 Task: Change theme to plum.
Action: Mouse moved to (462, 99)
Screenshot: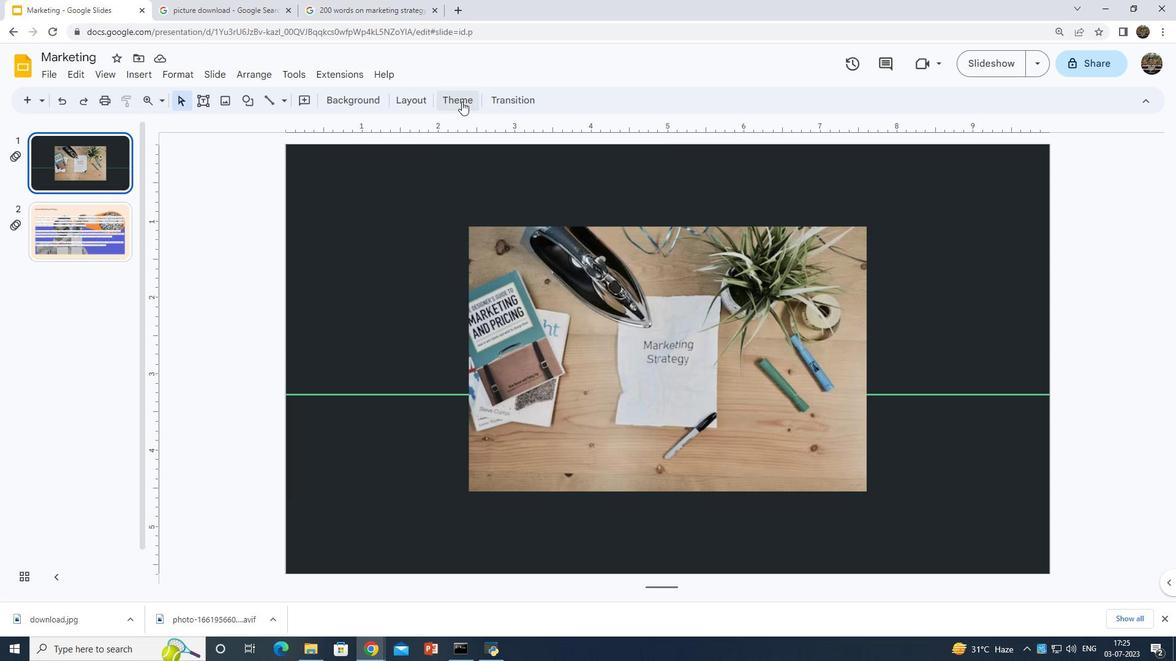 
Action: Mouse pressed left at (462, 99)
Screenshot: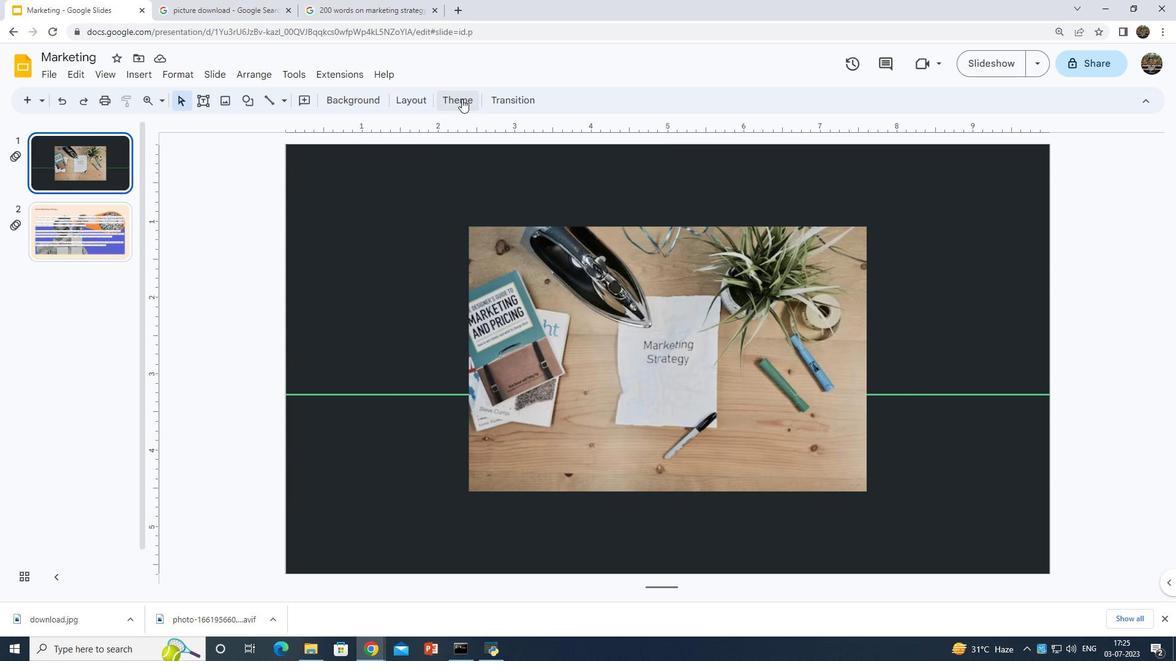 
Action: Mouse moved to (1064, 248)
Screenshot: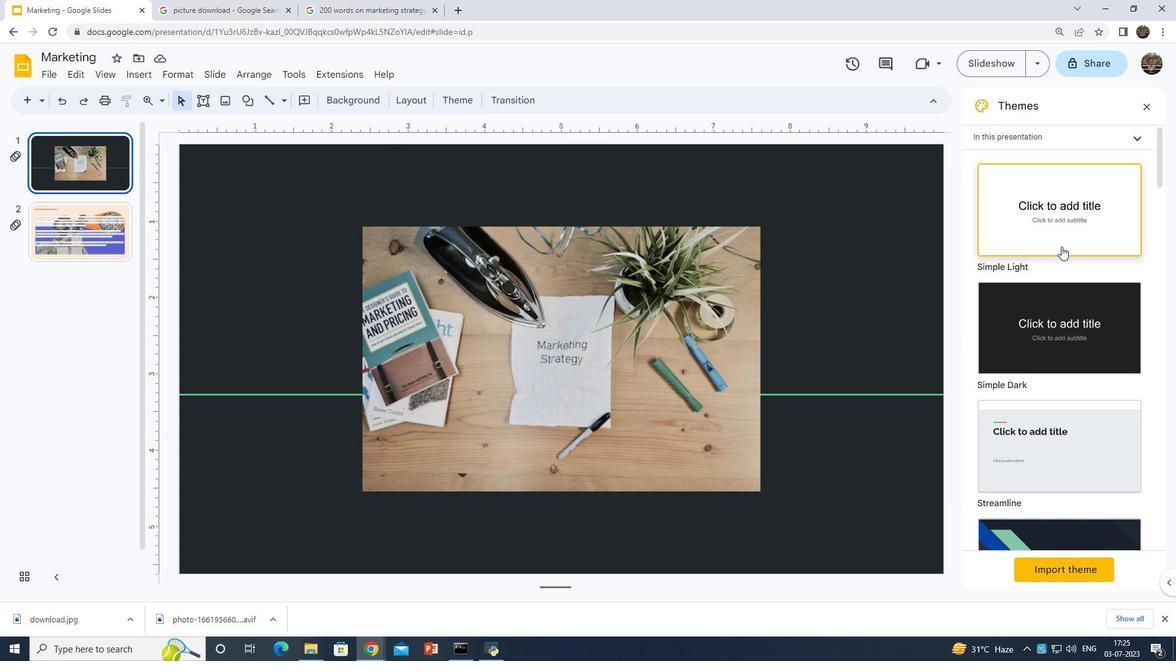 
Action: Mouse scrolled (1064, 247) with delta (0, 0)
Screenshot: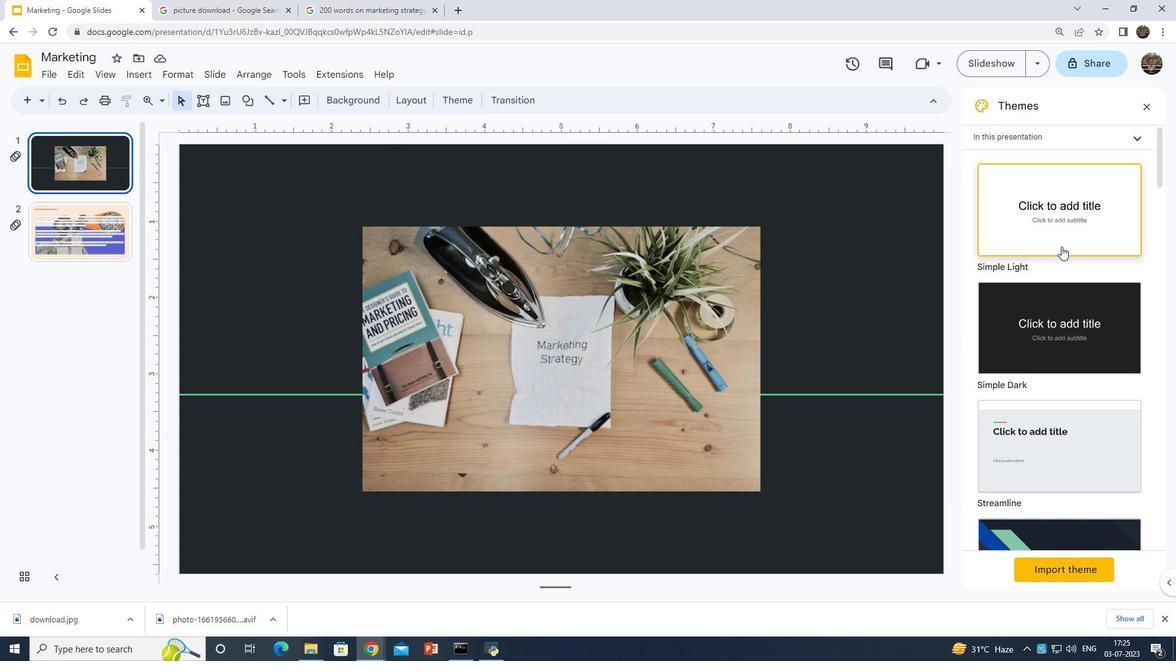 
Action: Mouse moved to (1066, 248)
Screenshot: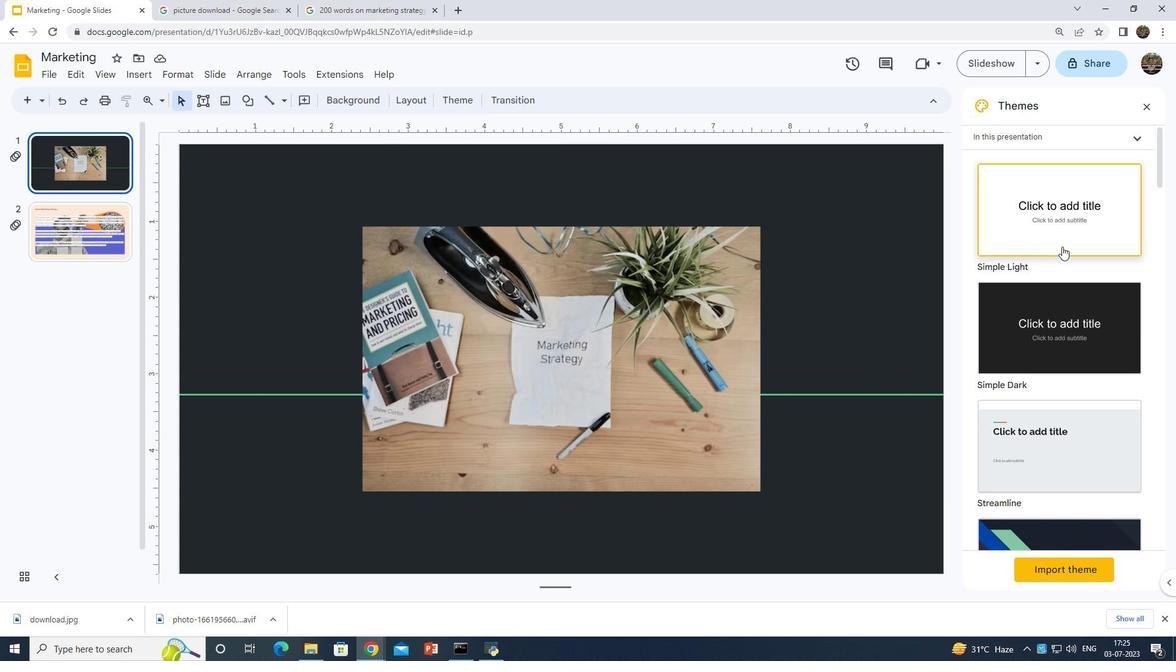 
Action: Mouse scrolled (1066, 248) with delta (0, 0)
Screenshot: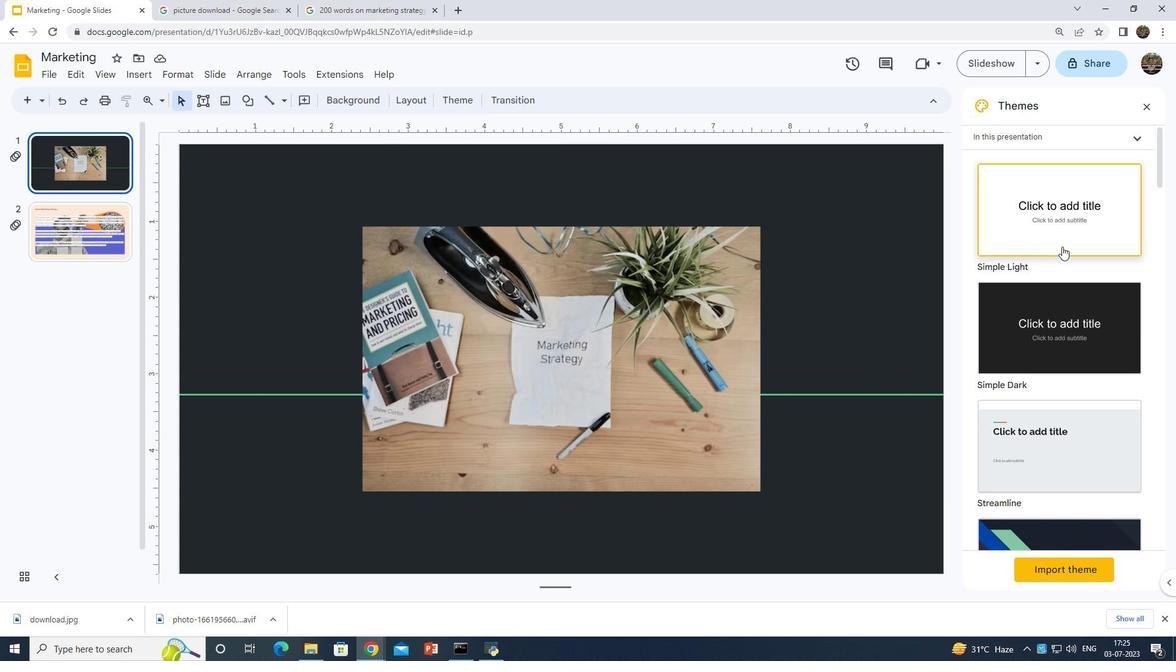 
Action: Mouse moved to (1067, 250)
Screenshot: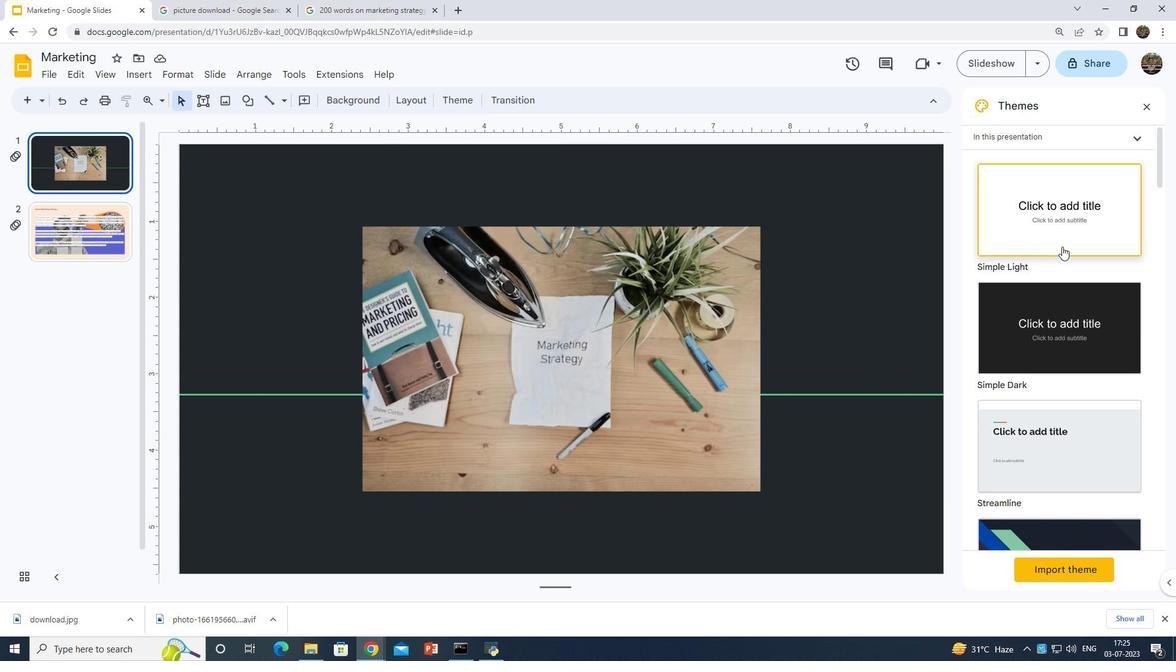 
Action: Mouse scrolled (1067, 249) with delta (0, 0)
Screenshot: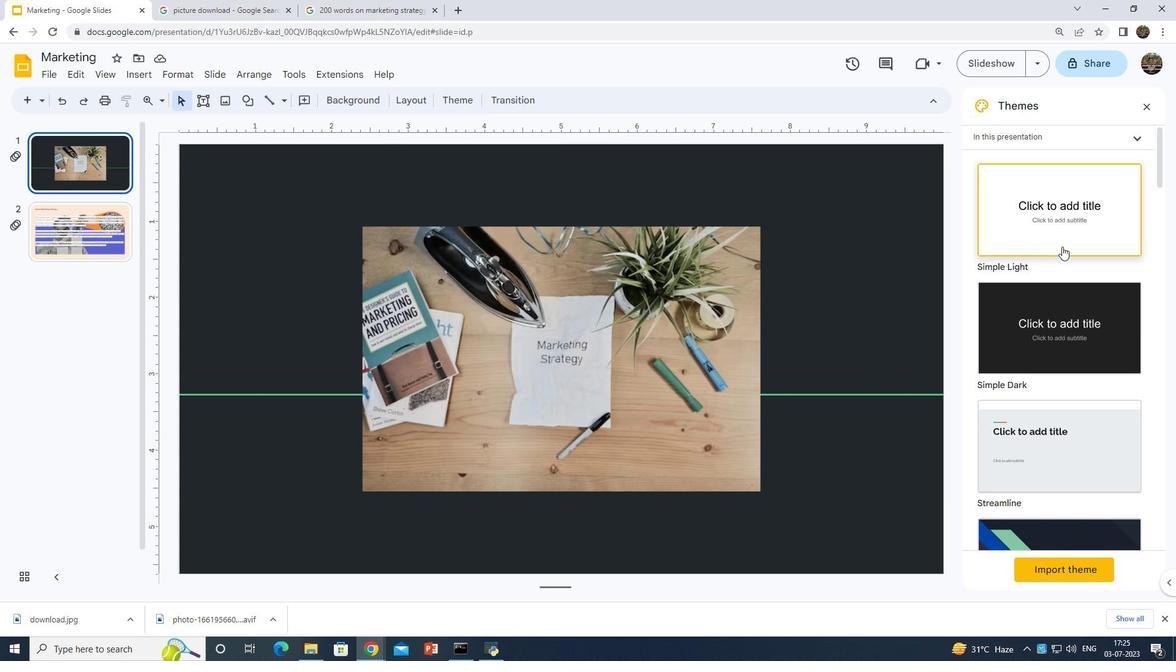 
Action: Mouse scrolled (1067, 249) with delta (0, 0)
Screenshot: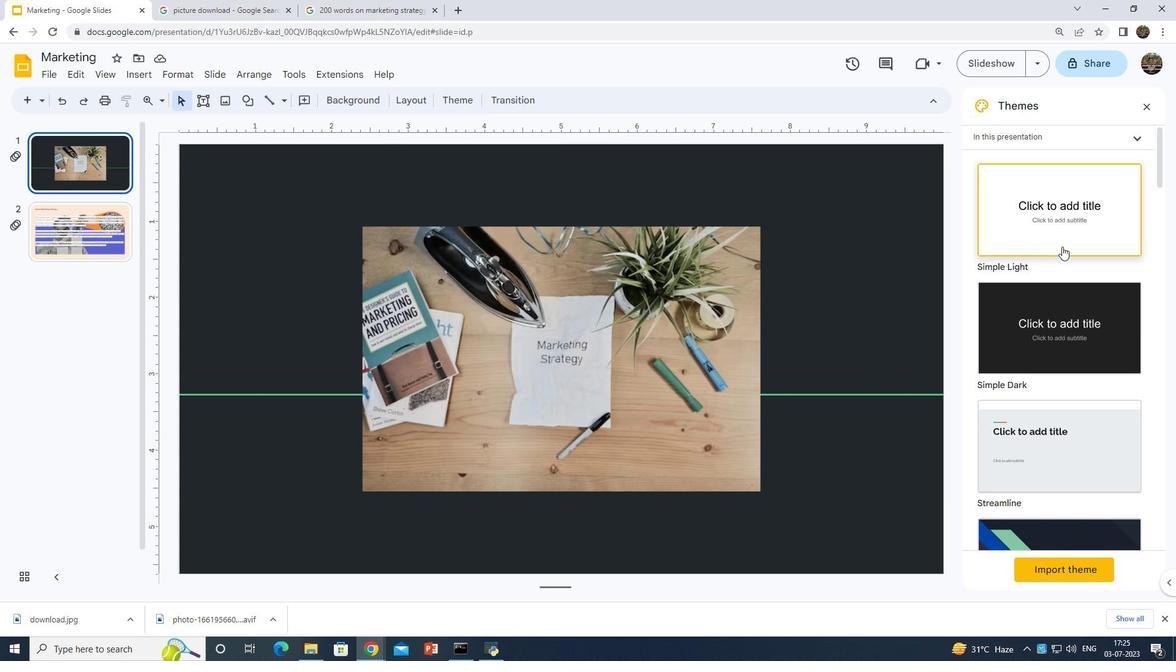 
Action: Mouse moved to (1068, 256)
Screenshot: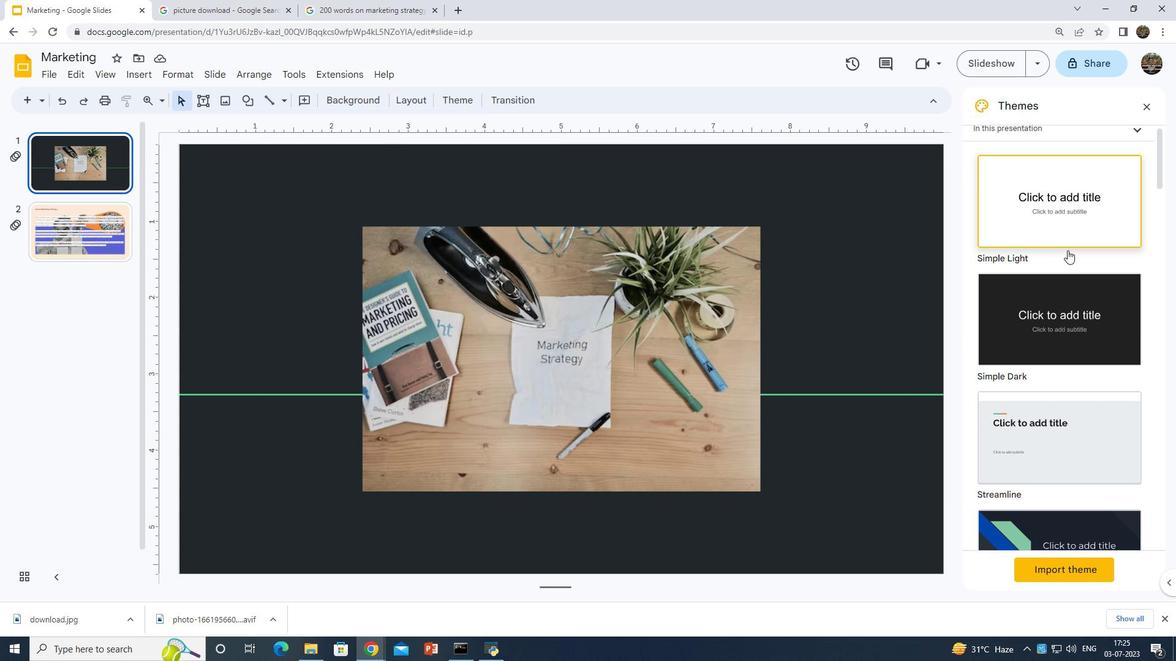 
Action: Mouse scrolled (1068, 256) with delta (0, 0)
Screenshot: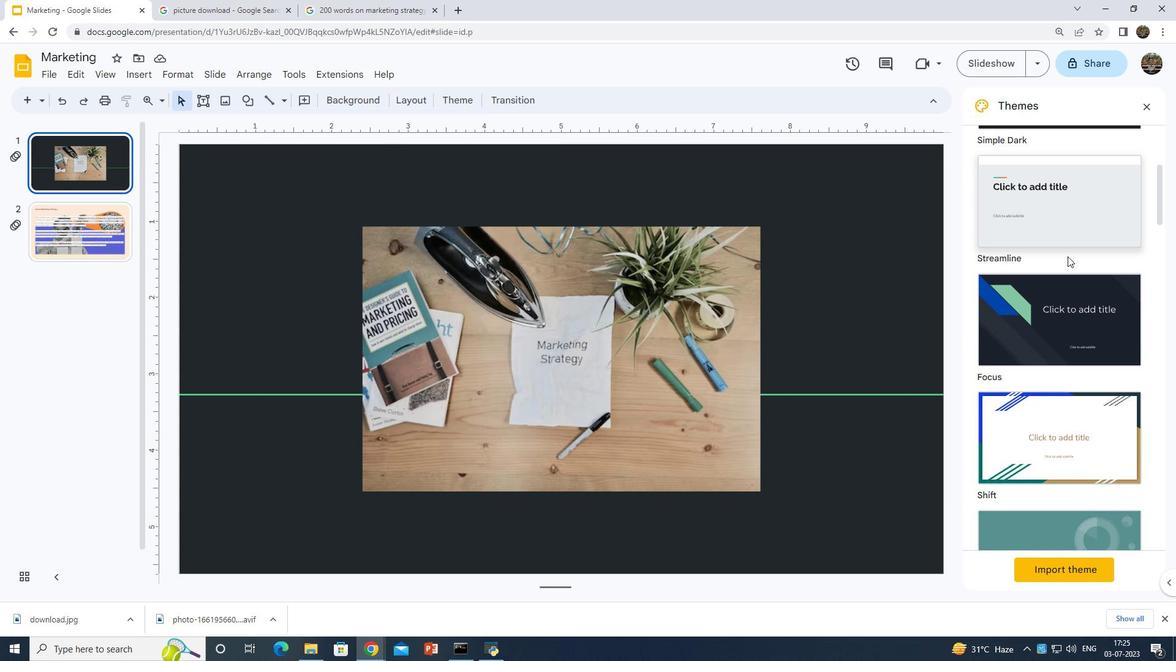 
Action: Mouse scrolled (1068, 256) with delta (0, 0)
Screenshot: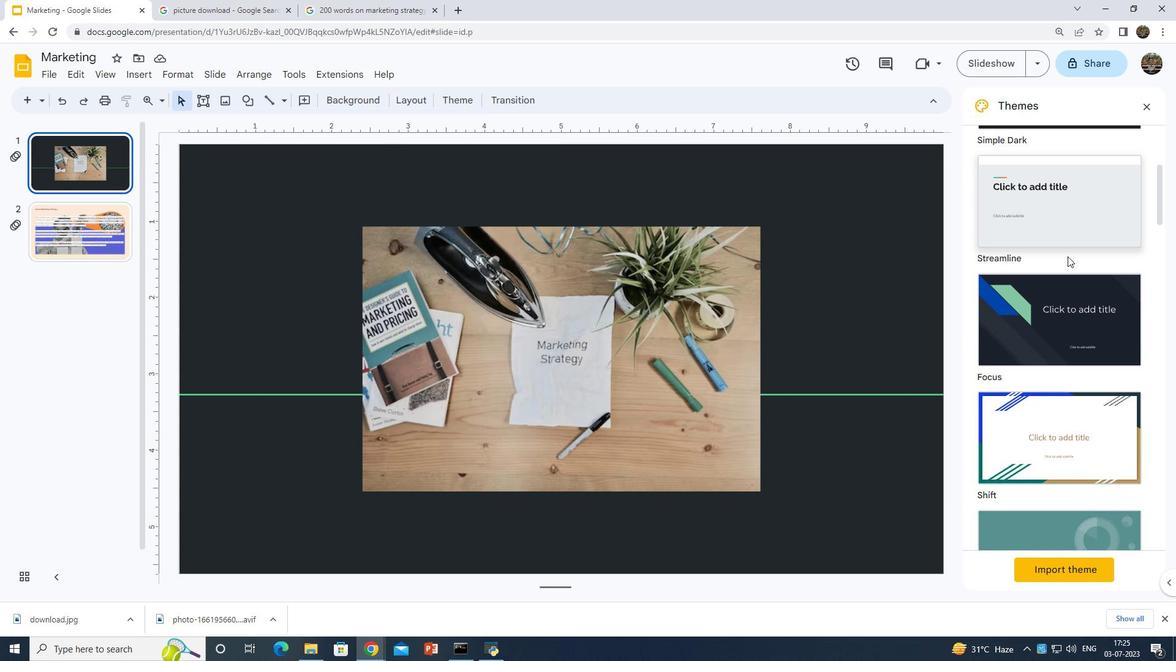 
Action: Mouse scrolled (1068, 256) with delta (0, 0)
Screenshot: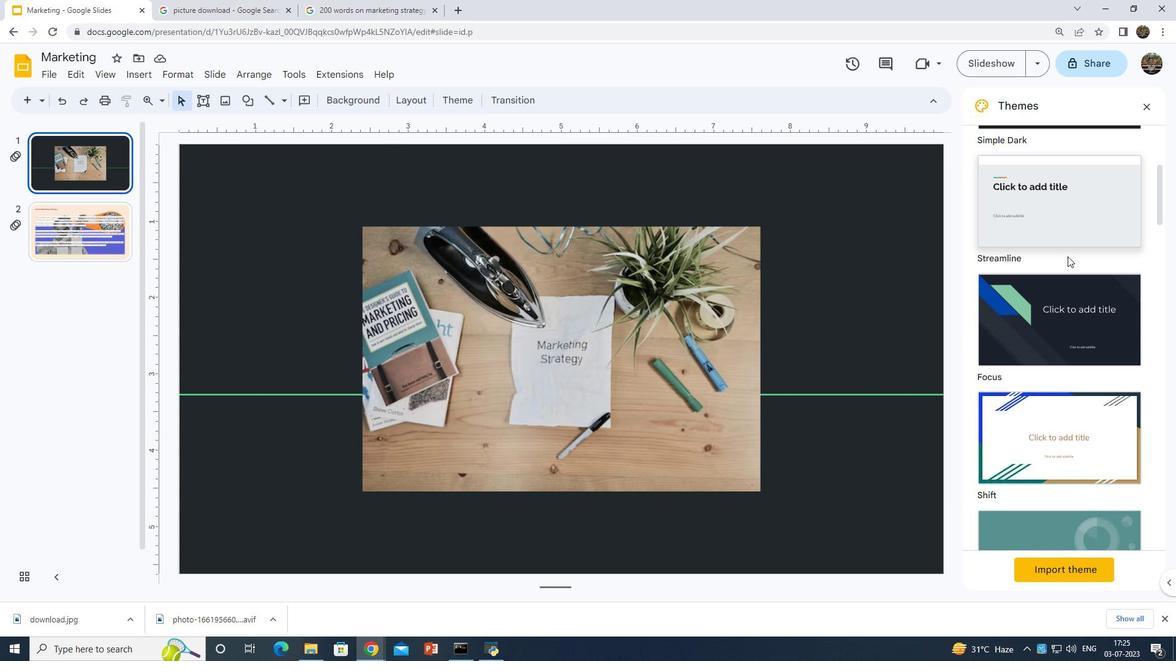 
Action: Mouse scrolled (1068, 256) with delta (0, 0)
Screenshot: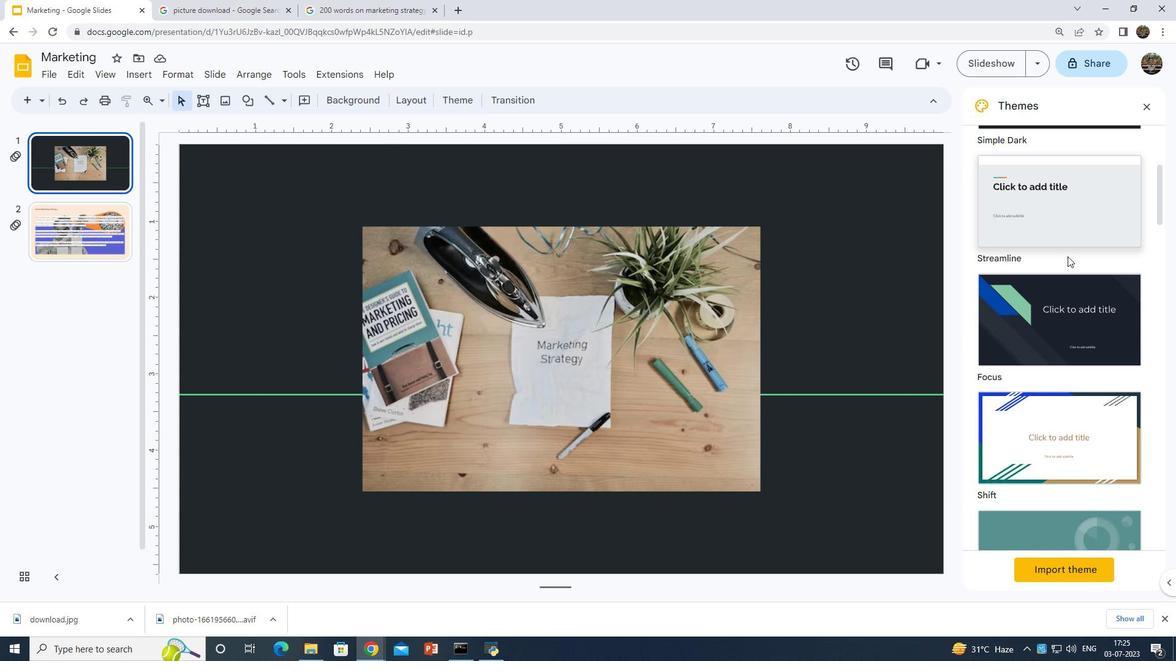 
Action: Mouse scrolled (1068, 256) with delta (0, 0)
Screenshot: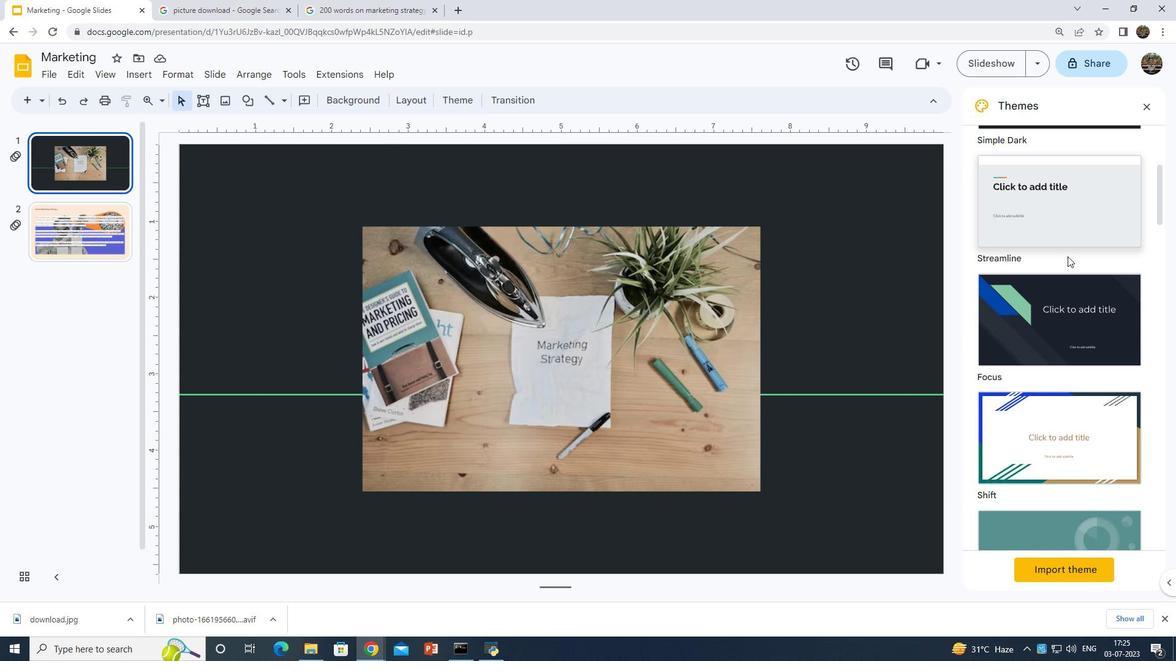 
Action: Mouse moved to (1068, 256)
Screenshot: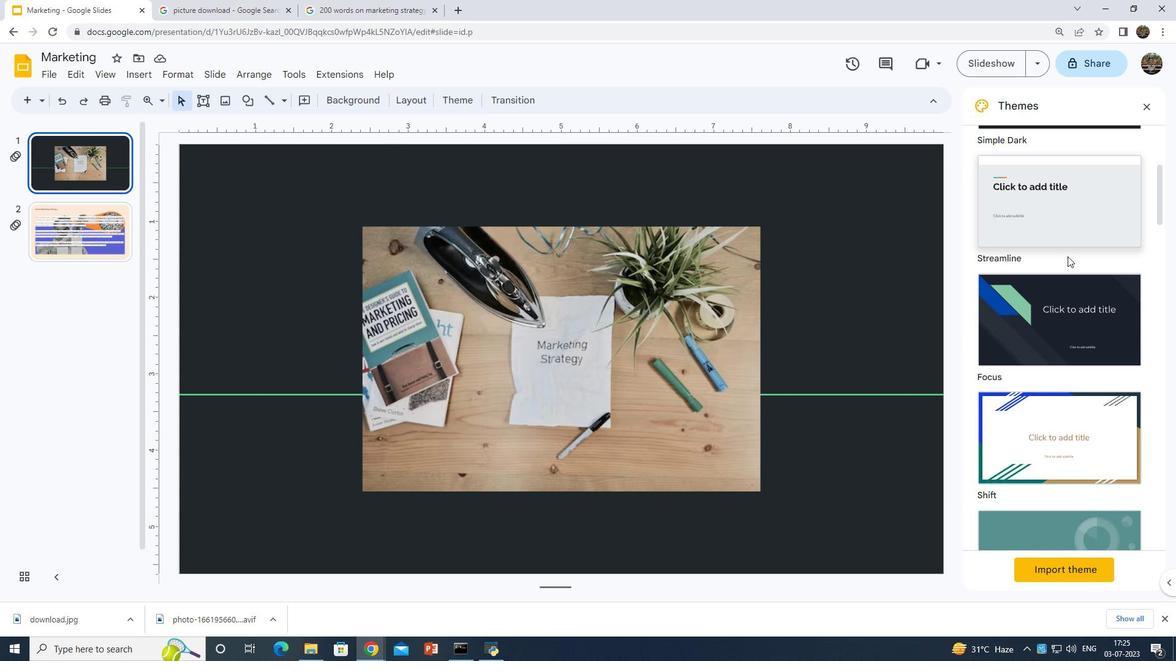 
Action: Mouse scrolled (1068, 256) with delta (0, 0)
Screenshot: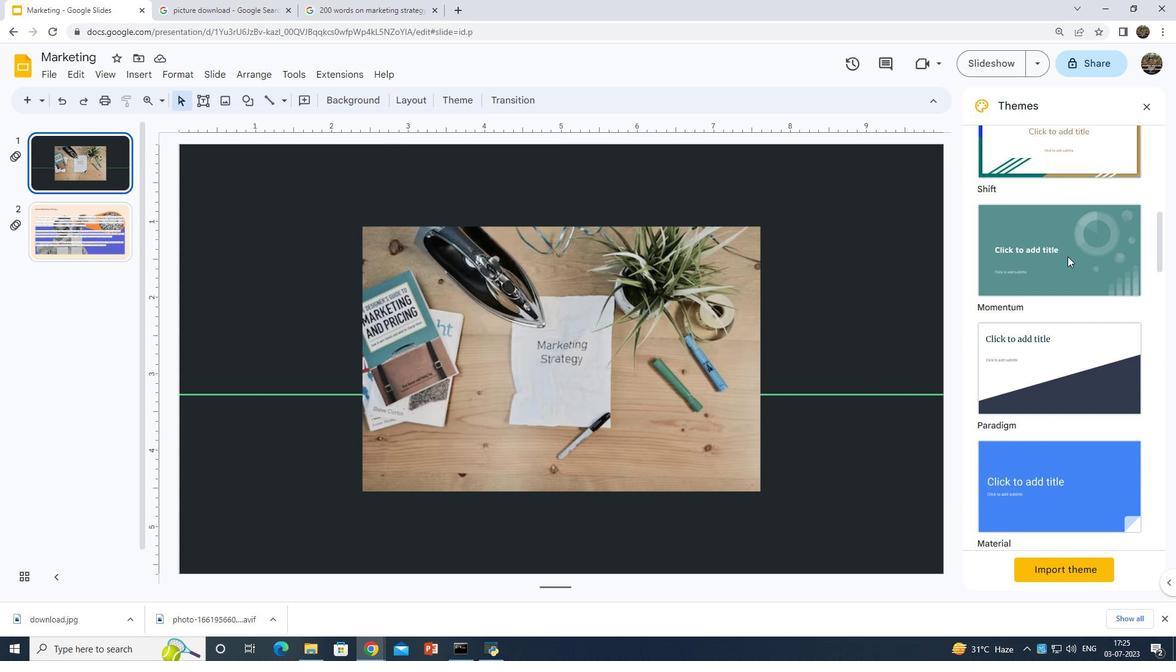
Action: Mouse scrolled (1068, 256) with delta (0, 0)
Screenshot: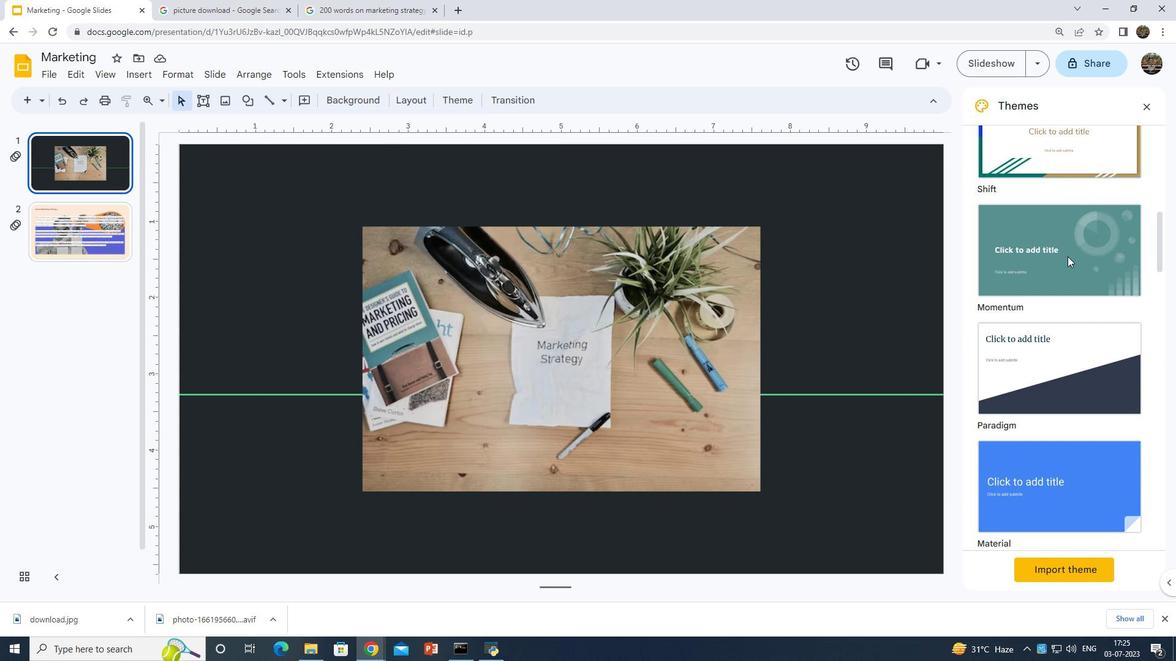 
Action: Mouse scrolled (1068, 256) with delta (0, 0)
Screenshot: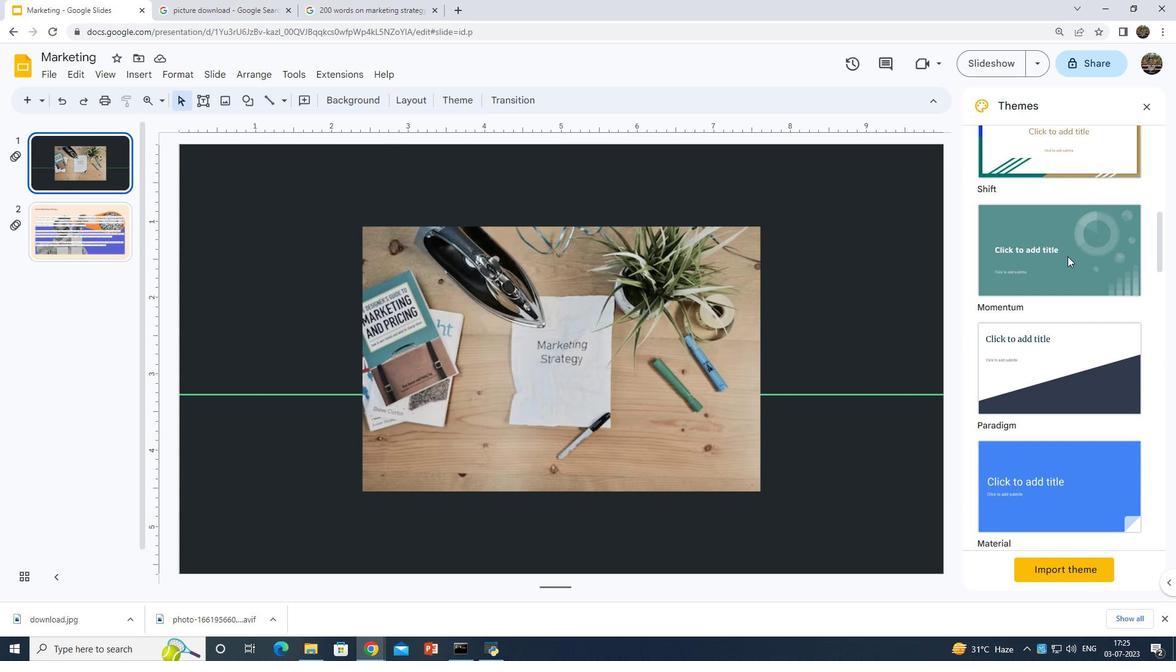 
Action: Mouse scrolled (1068, 256) with delta (0, 0)
Screenshot: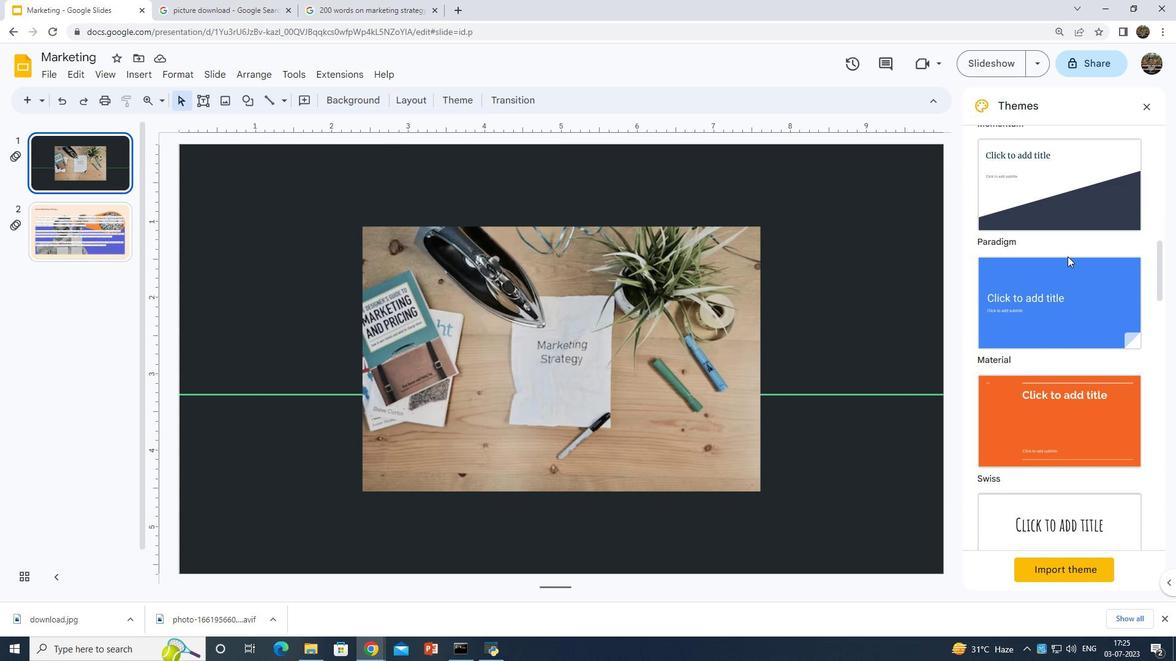 
Action: Mouse scrolled (1068, 256) with delta (0, 0)
Screenshot: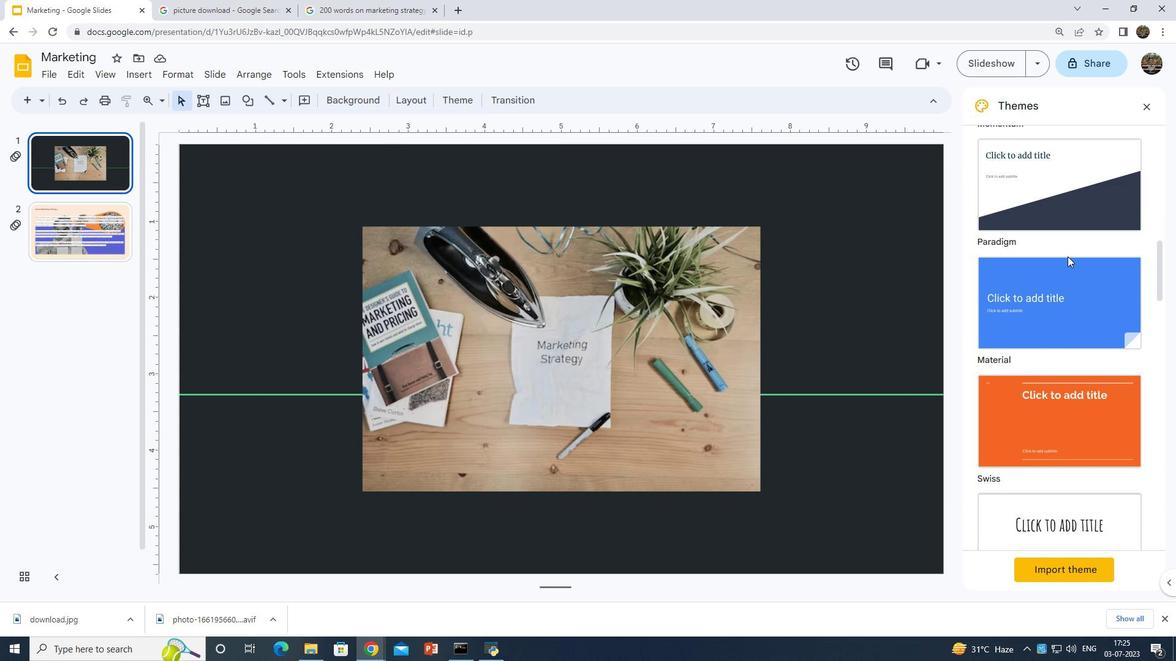 
Action: Mouse scrolled (1068, 256) with delta (0, 0)
Screenshot: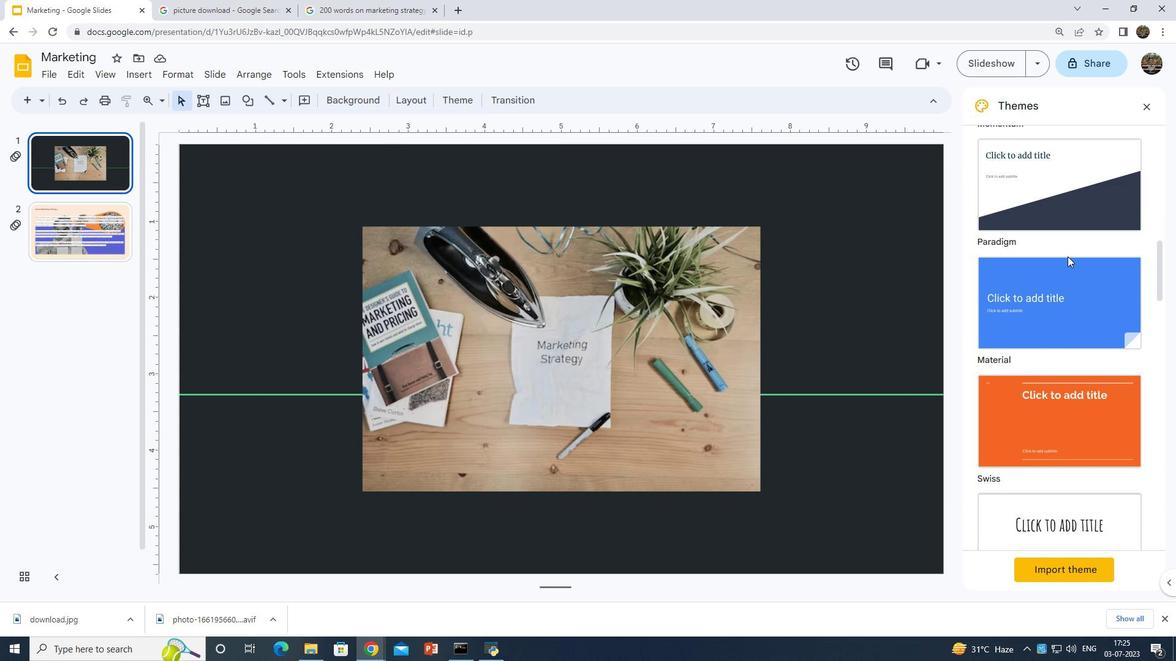 
Action: Mouse scrolled (1068, 256) with delta (0, 0)
Screenshot: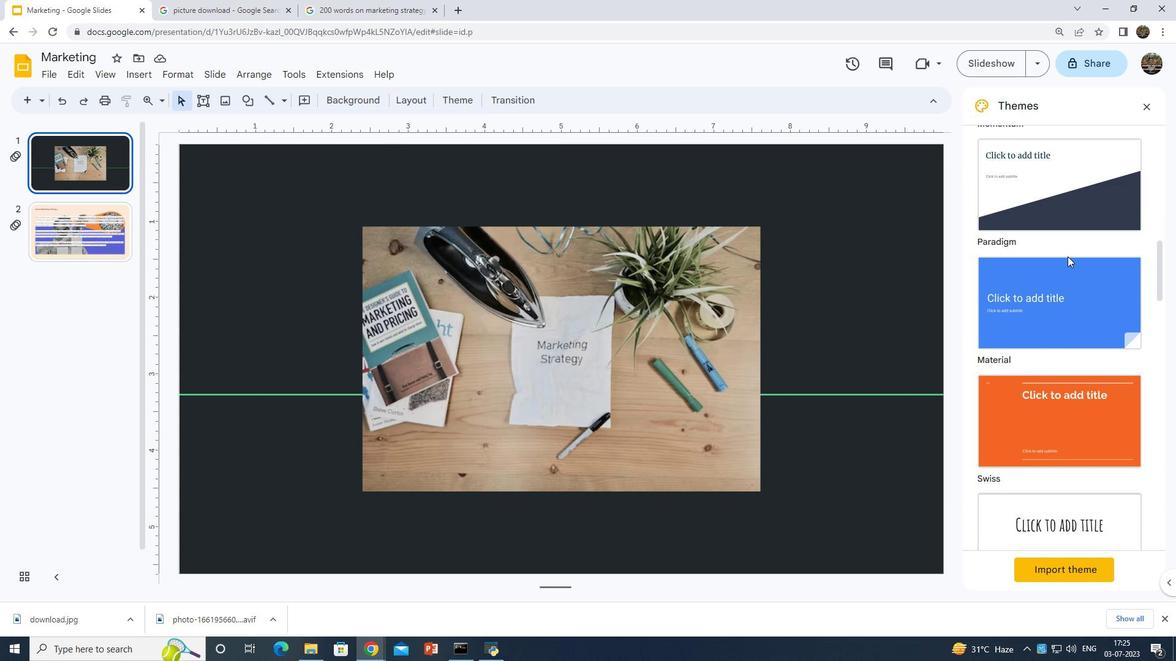
Action: Mouse scrolled (1068, 256) with delta (0, 0)
Screenshot: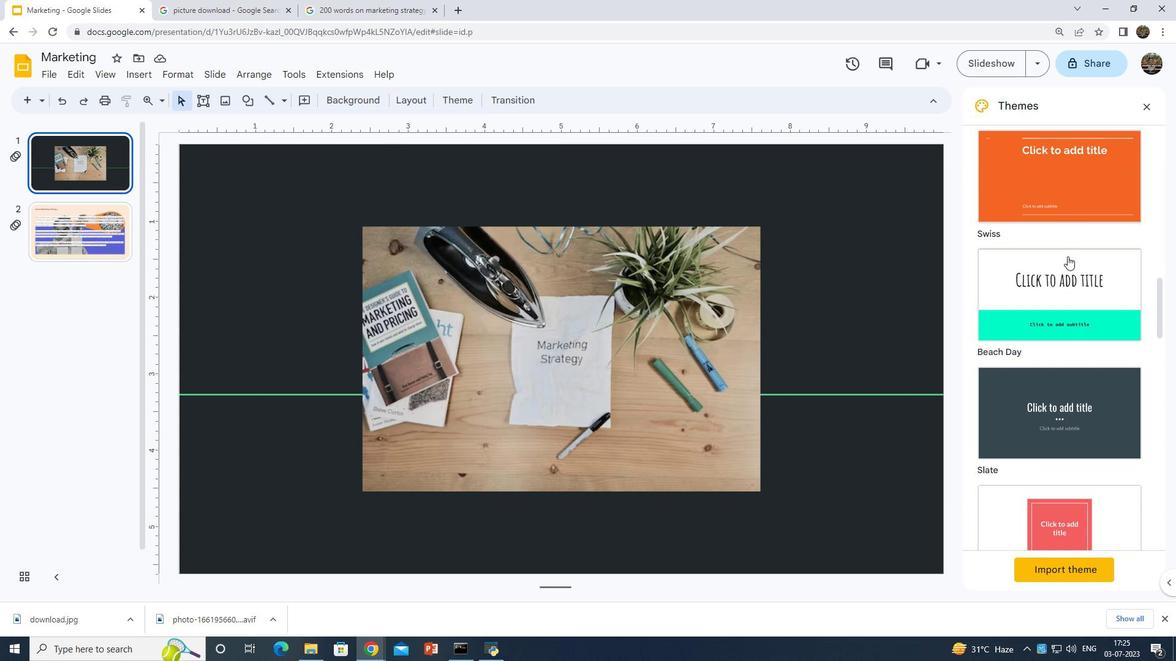 
Action: Mouse scrolled (1068, 256) with delta (0, 0)
Screenshot: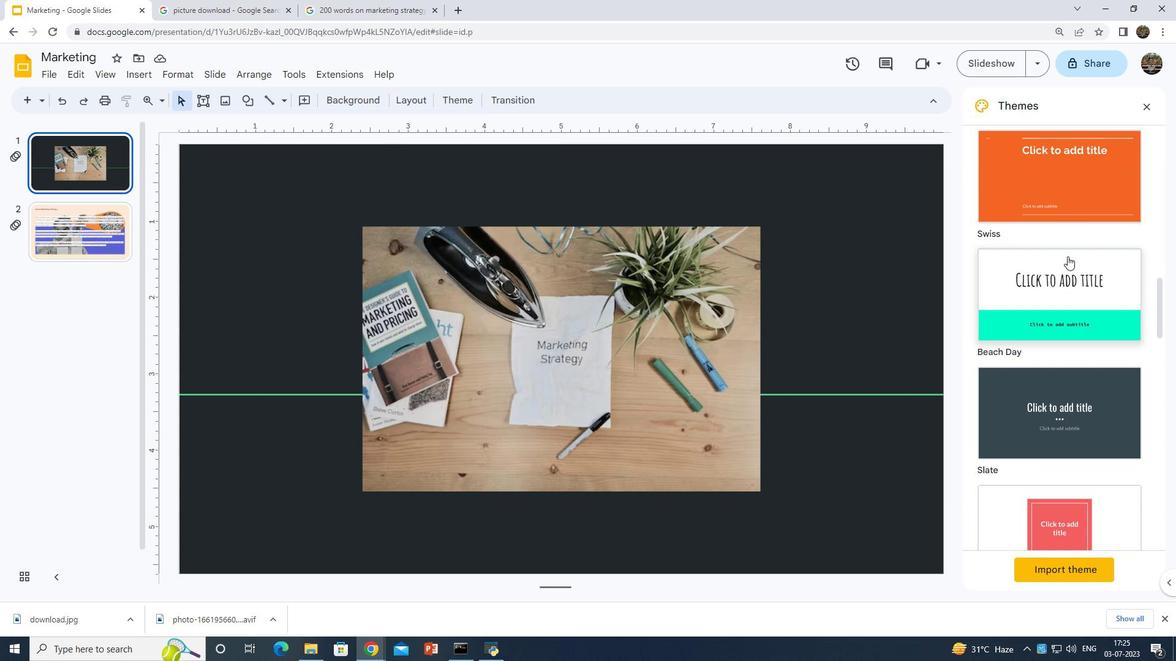 
Action: Mouse scrolled (1068, 256) with delta (0, 0)
Screenshot: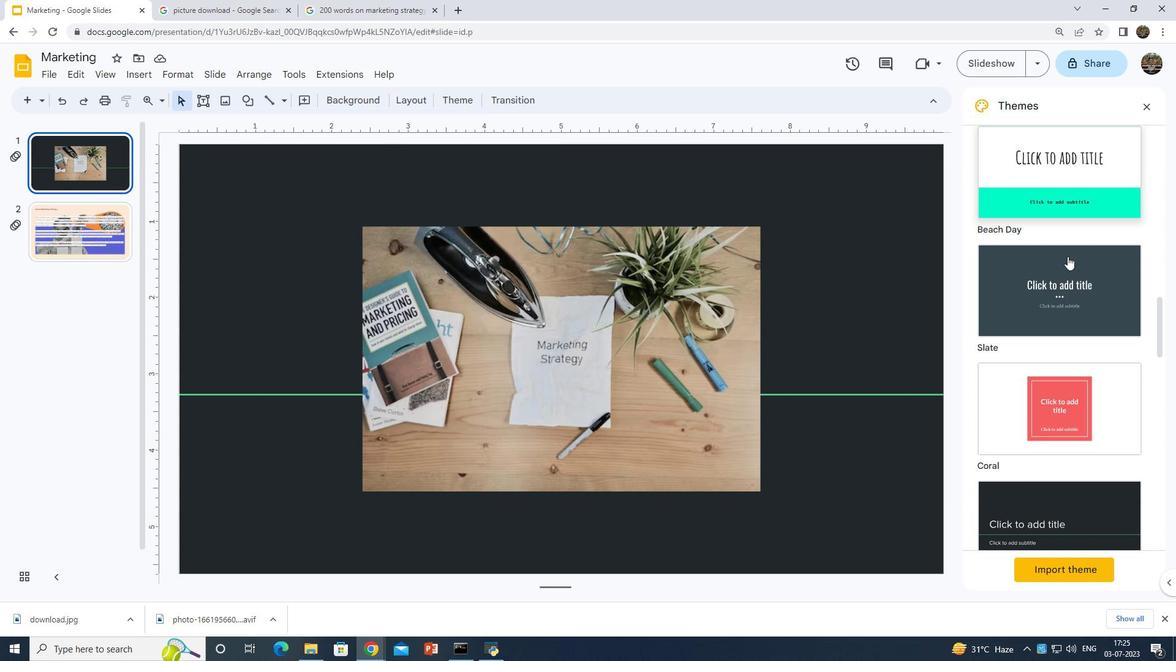 
Action: Mouse scrolled (1068, 256) with delta (0, 0)
Screenshot: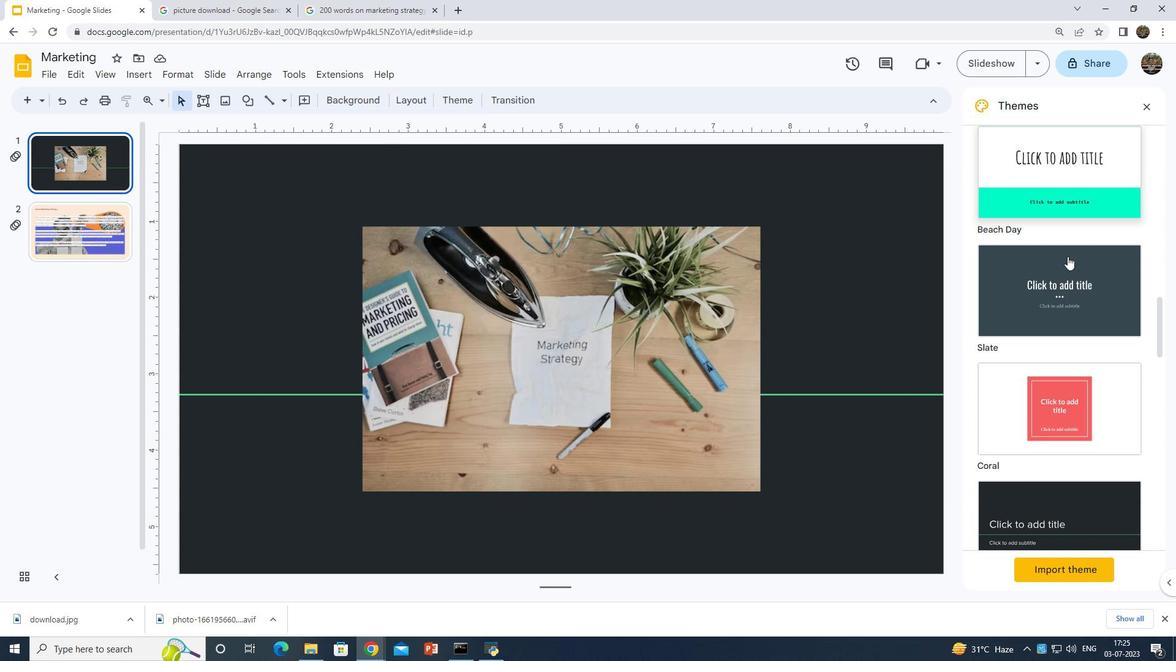 
Action: Mouse scrolled (1068, 256) with delta (0, 0)
Screenshot: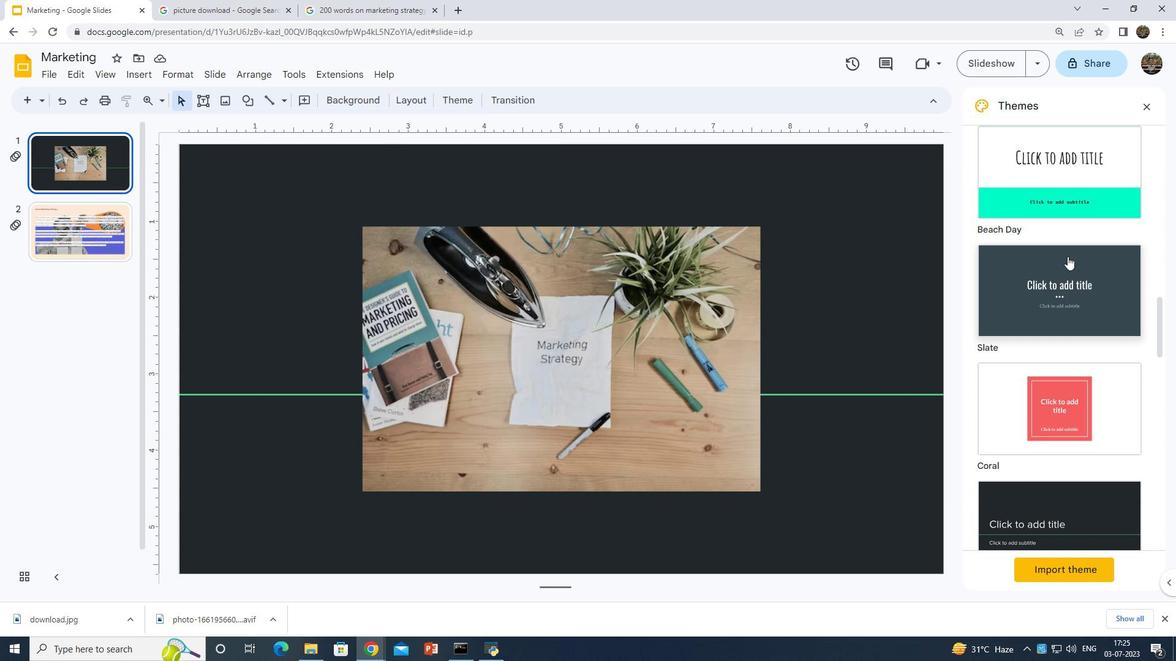 
Action: Mouse scrolled (1068, 256) with delta (0, 0)
Screenshot: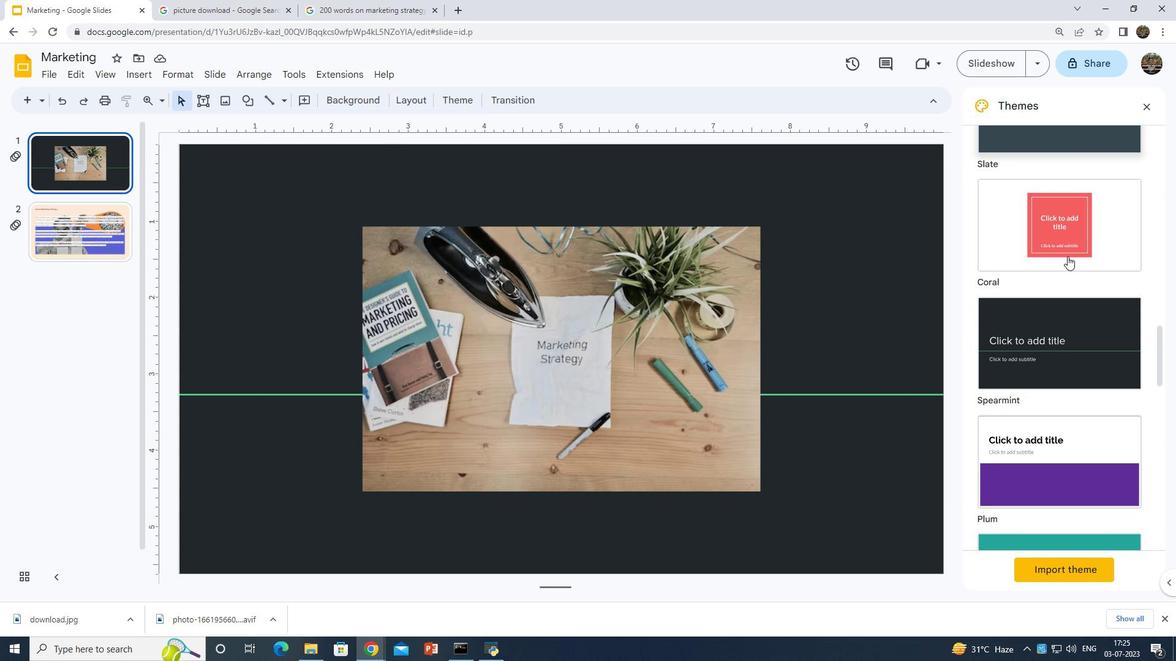 
Action: Mouse scrolled (1068, 256) with delta (0, 0)
Screenshot: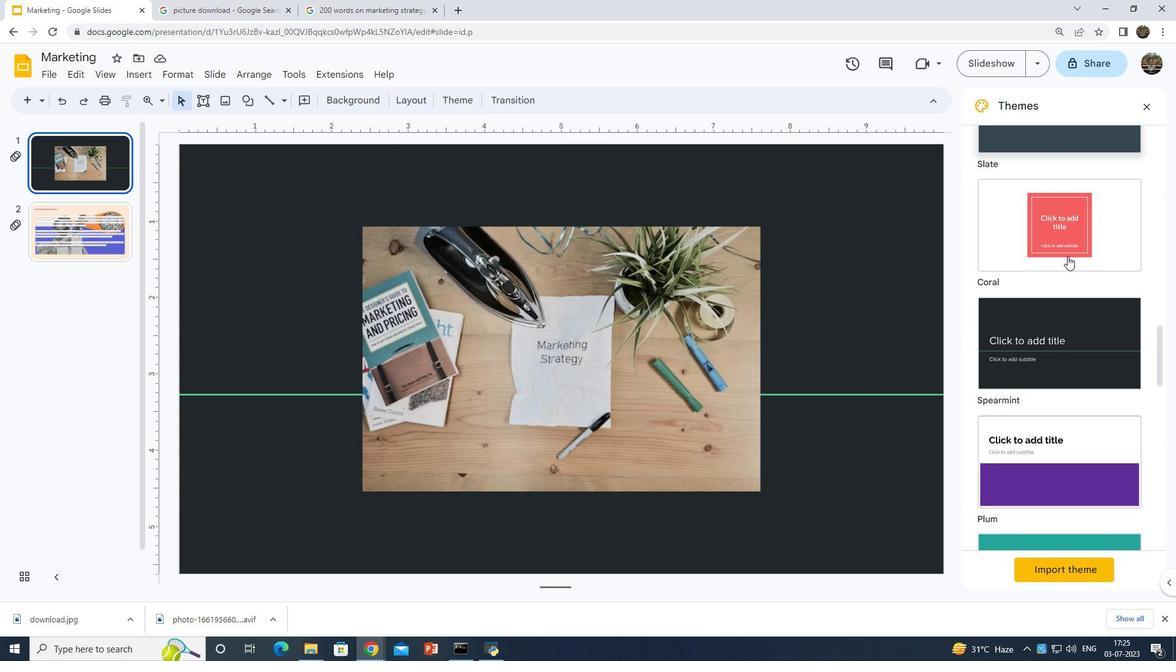 
Action: Mouse scrolled (1068, 256) with delta (0, 0)
Screenshot: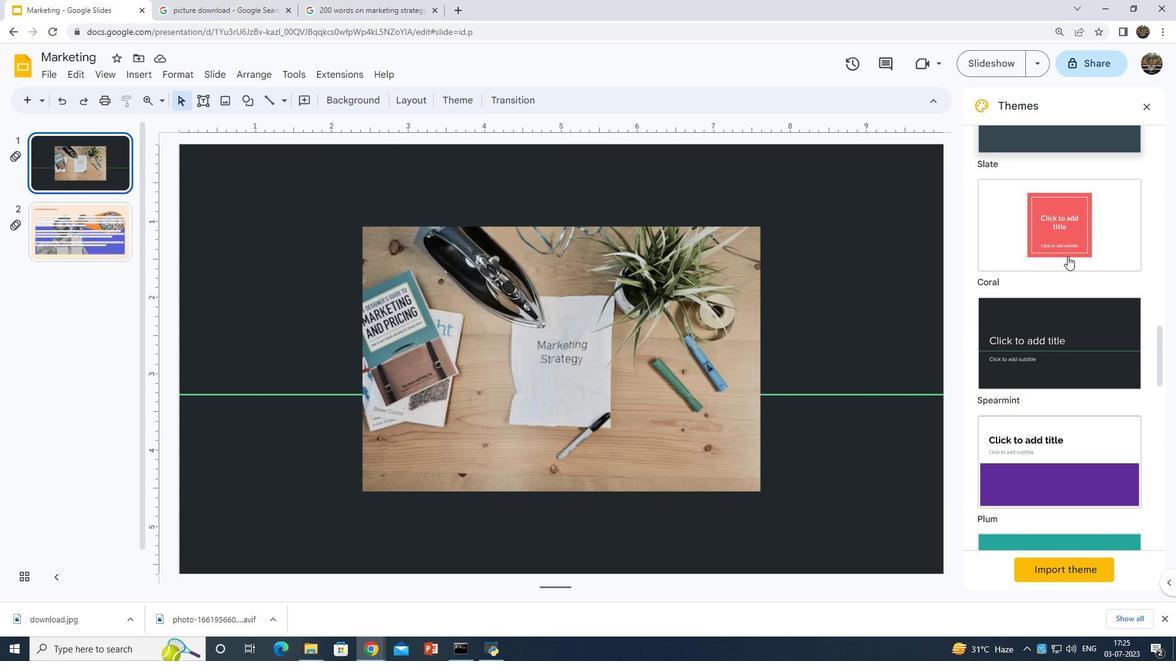 
Action: Mouse moved to (1065, 280)
Screenshot: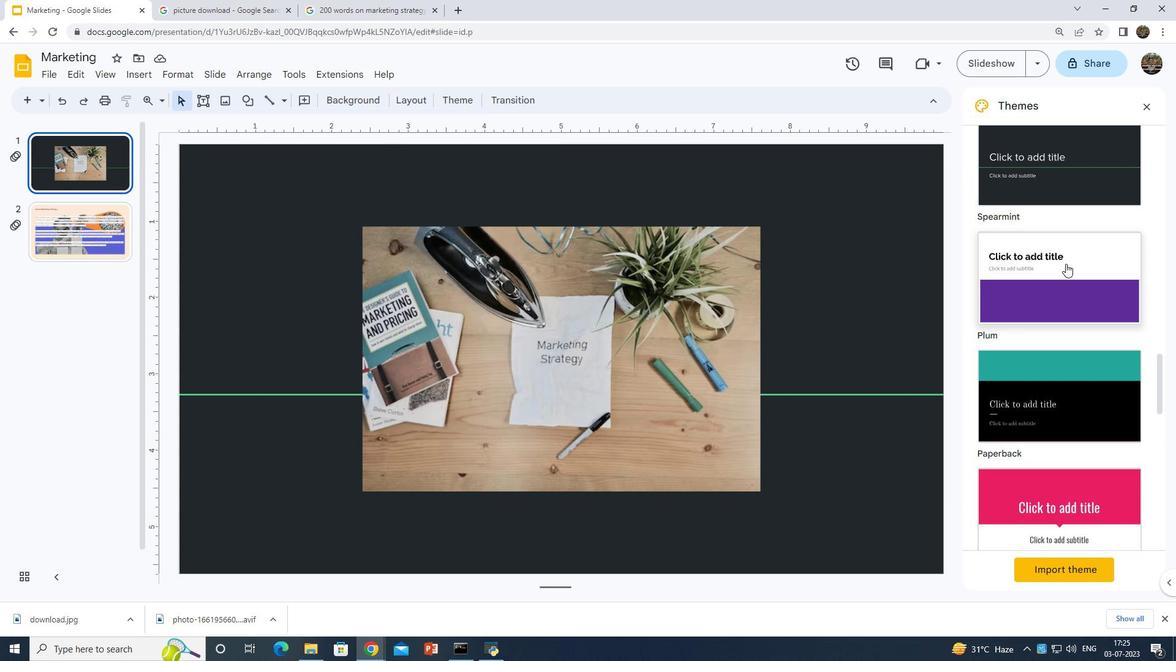 
Action: Mouse pressed left at (1065, 280)
Screenshot: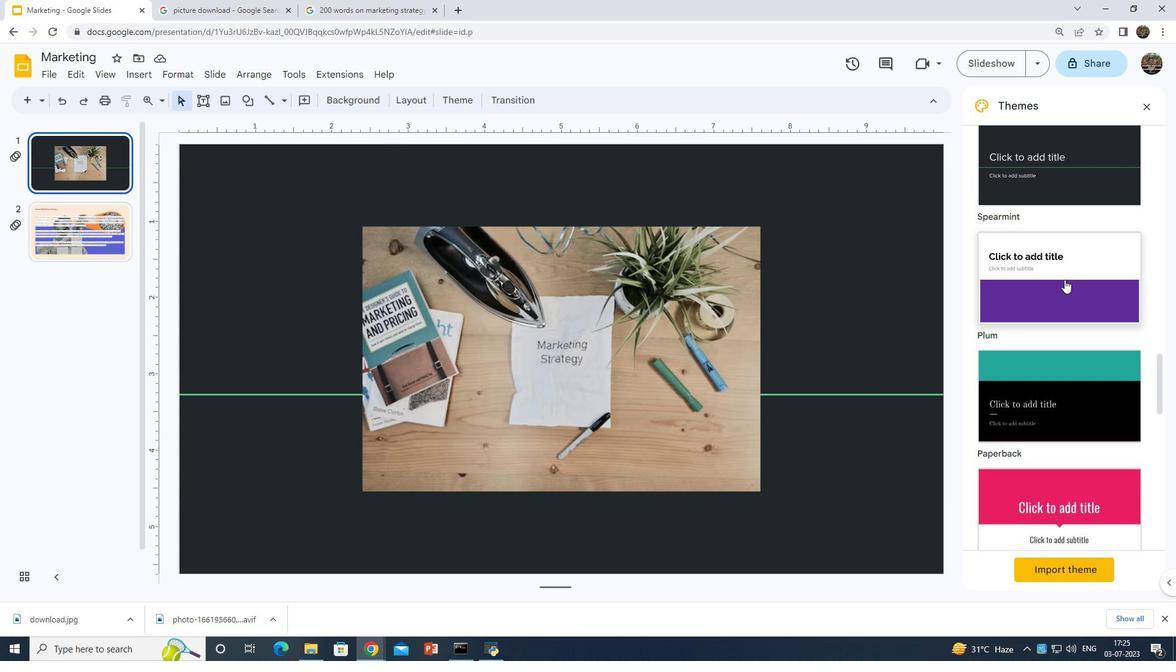 
